 Task: Arrange a 60-minute meeting to discuss market segmentation.
Action: Mouse moved to (71, 126)
Screenshot: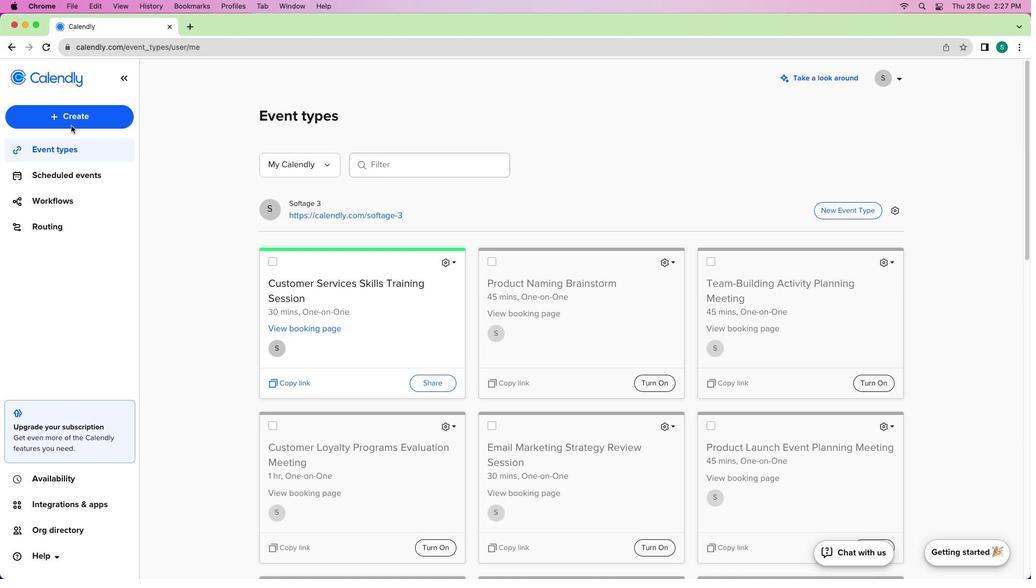 
Action: Mouse pressed left at (71, 126)
Screenshot: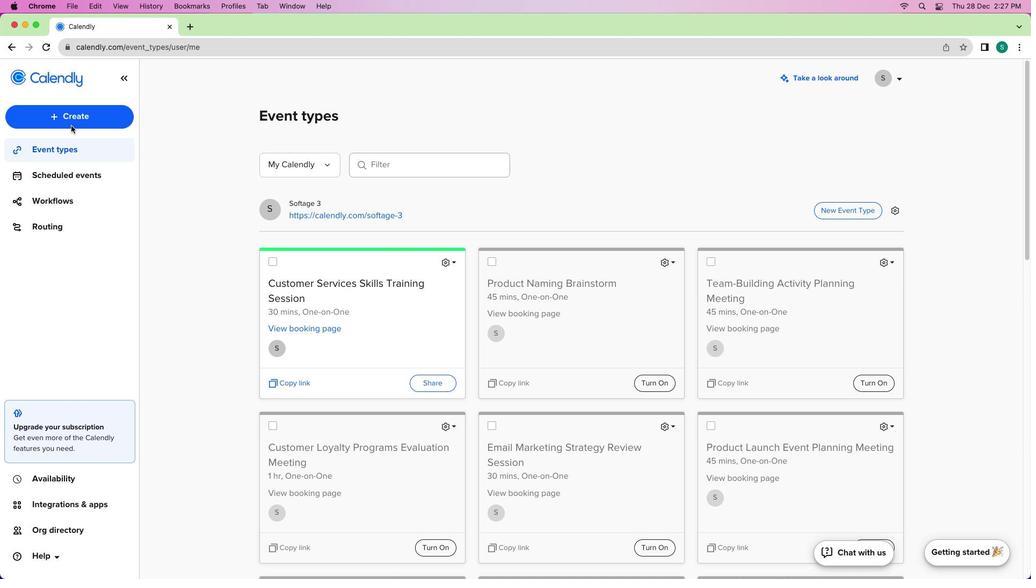 
Action: Mouse moved to (65, 121)
Screenshot: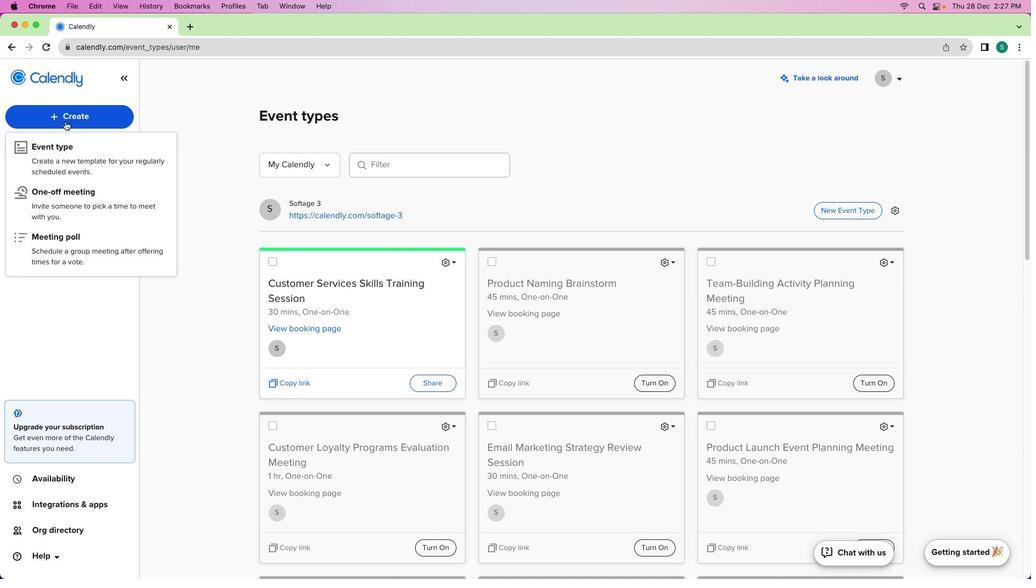 
Action: Mouse pressed left at (65, 121)
Screenshot: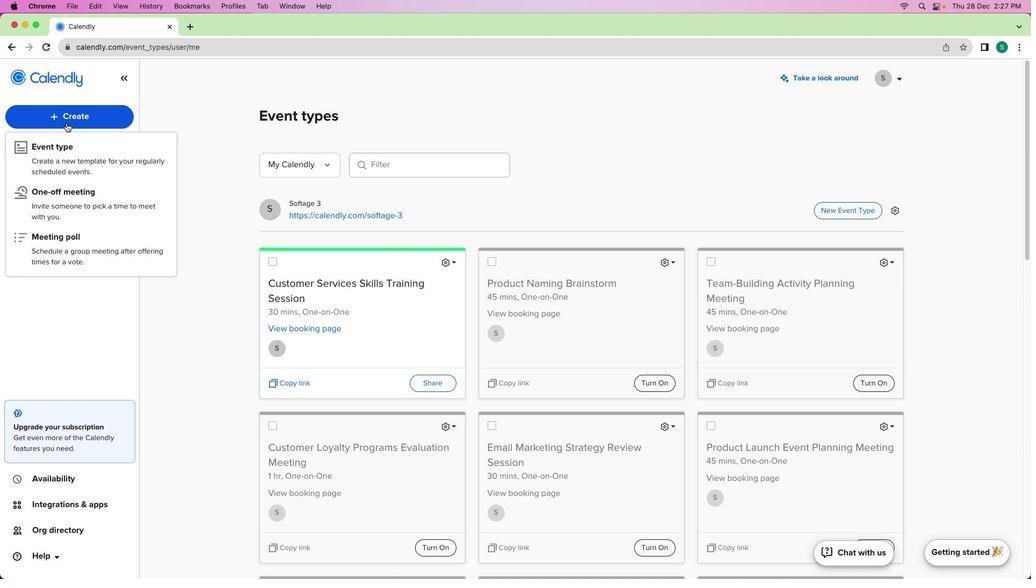 
Action: Mouse moved to (61, 143)
Screenshot: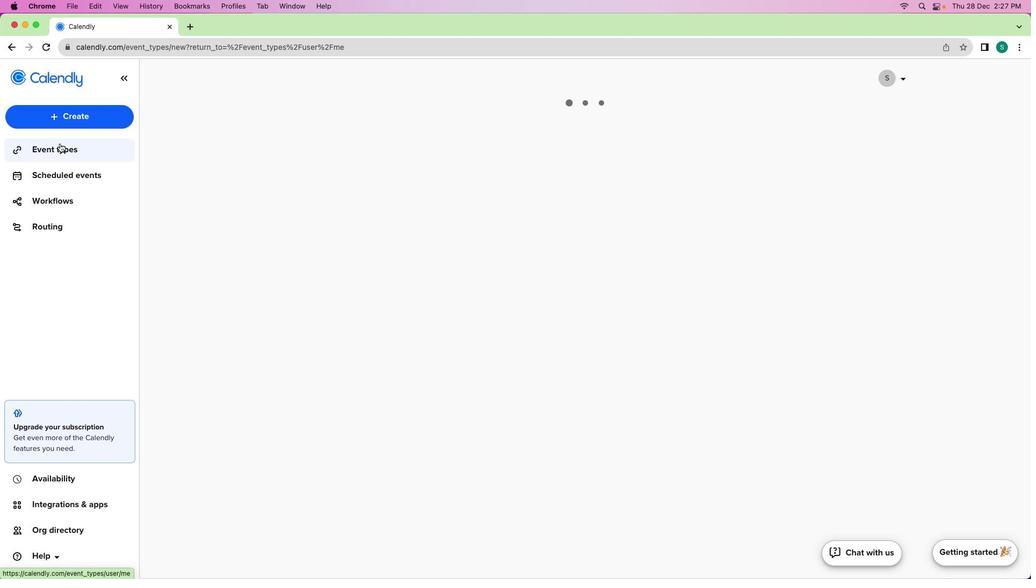 
Action: Mouse pressed left at (61, 143)
Screenshot: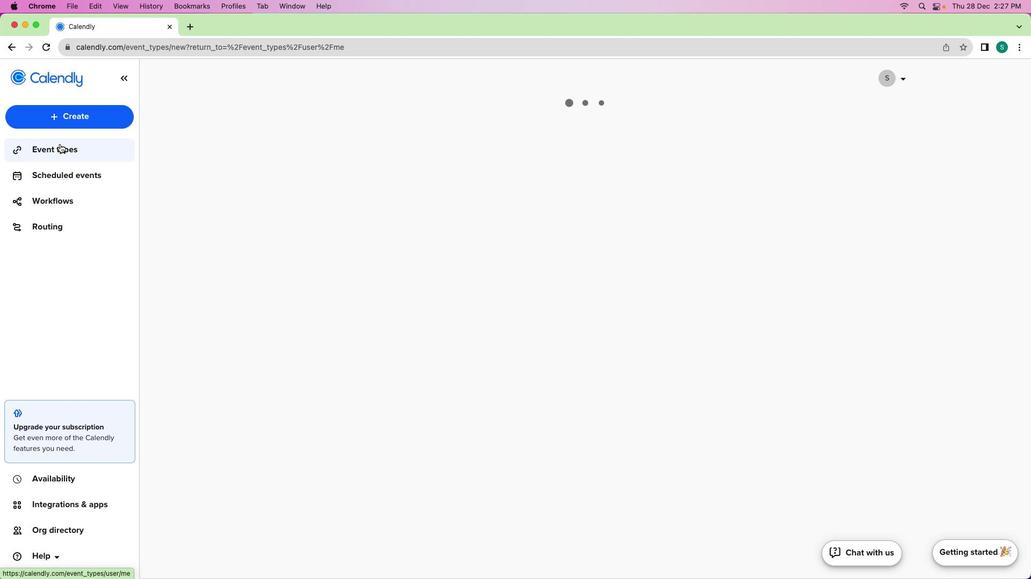 
Action: Mouse moved to (346, 215)
Screenshot: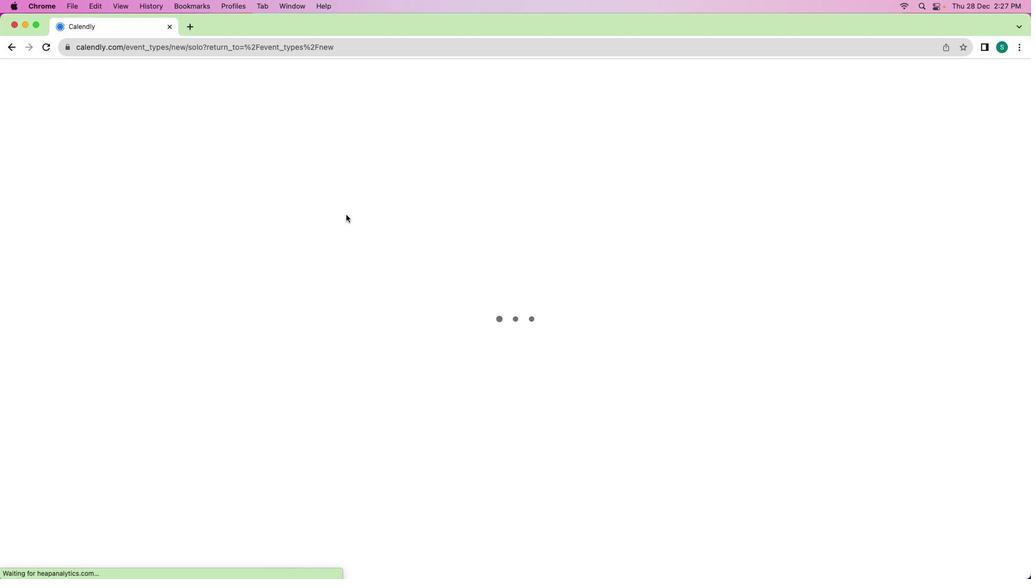 
Action: Mouse pressed left at (346, 215)
Screenshot: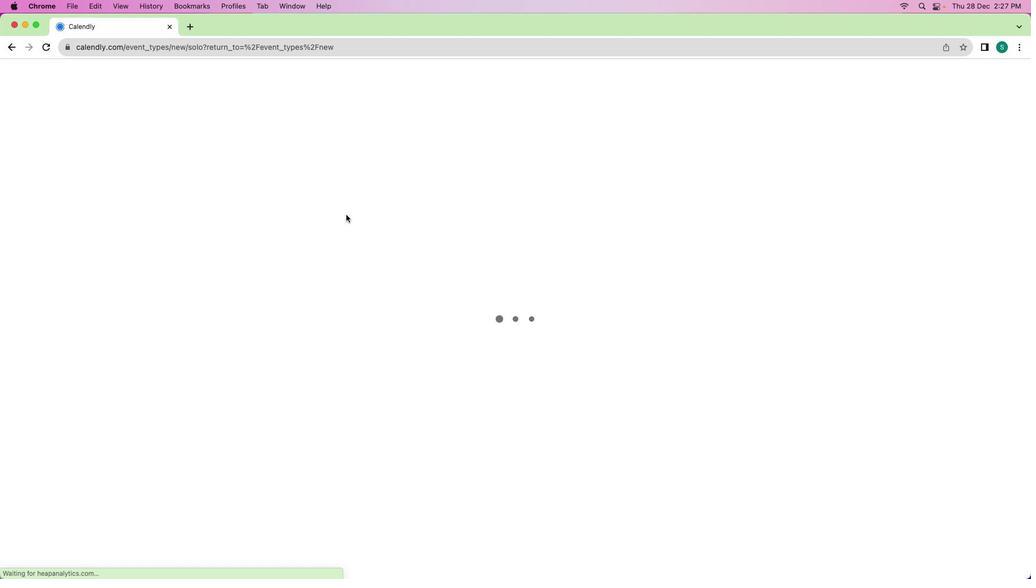
Action: Mouse moved to (127, 167)
Screenshot: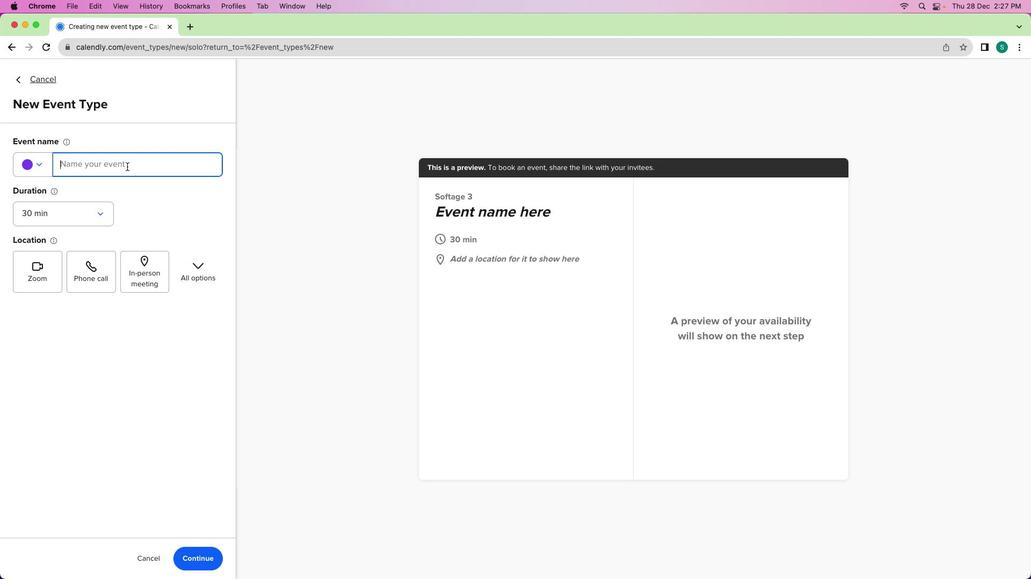 
Action: Mouse pressed left at (127, 167)
Screenshot: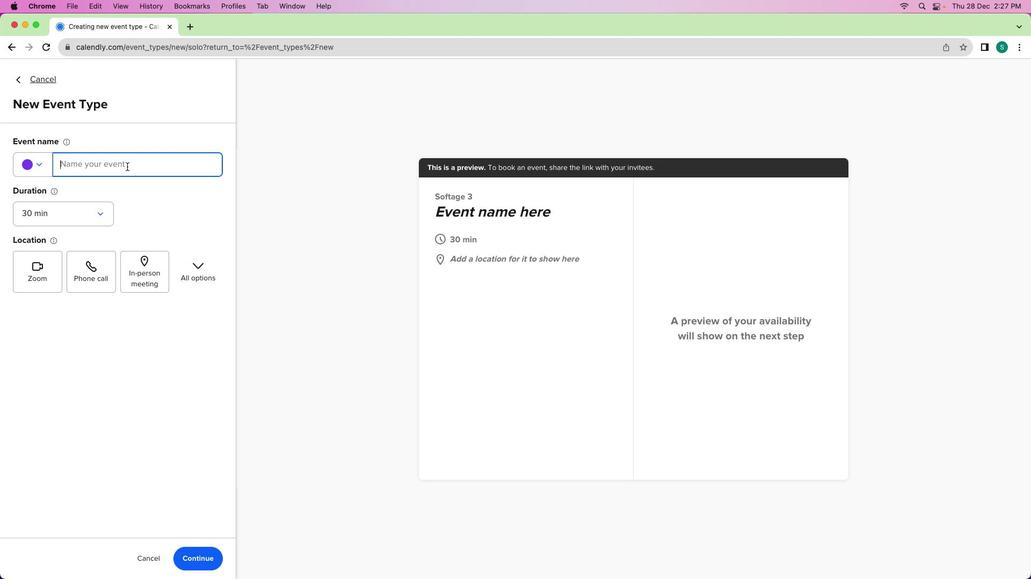 
Action: Mouse moved to (129, 176)
Screenshot: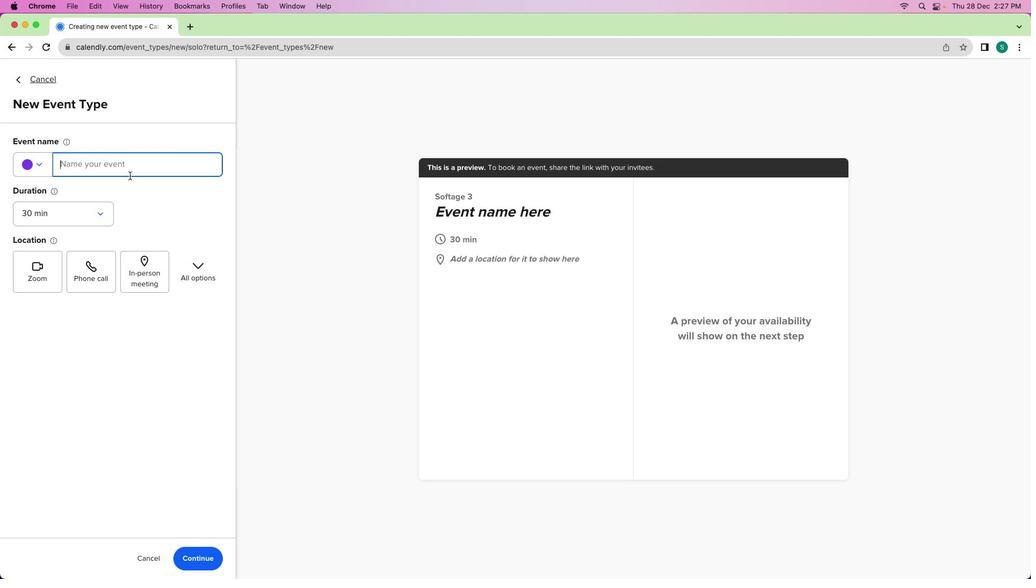 
Action: Key pressed Key.shift'M''a''r''k''e''t'Key.spaceKey.shift'S''e''g''m''e''n''t''a''t''i''o''n'Key.spaceKey.shift'D''i''s''c''u''s''s''i''o''n'Key.spaceKey.shift'M''e''e''t''i''n''g'
Screenshot: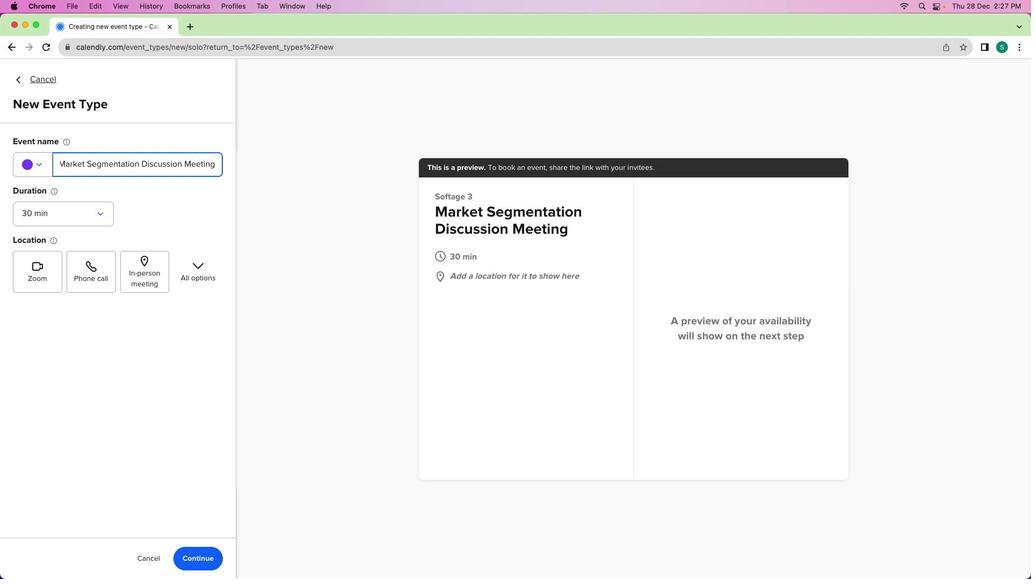 
Action: Mouse moved to (53, 218)
Screenshot: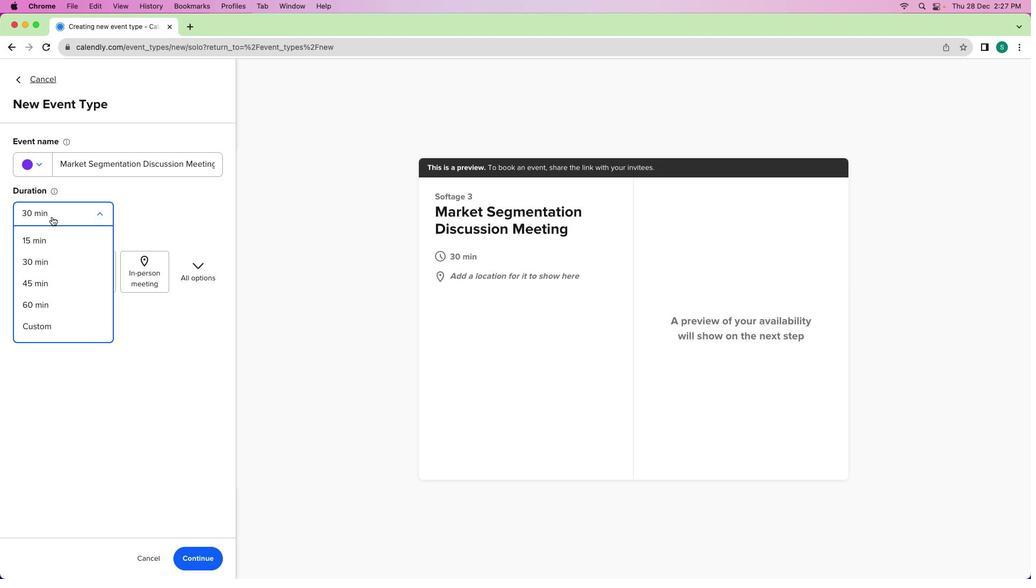 
Action: Mouse pressed left at (53, 218)
Screenshot: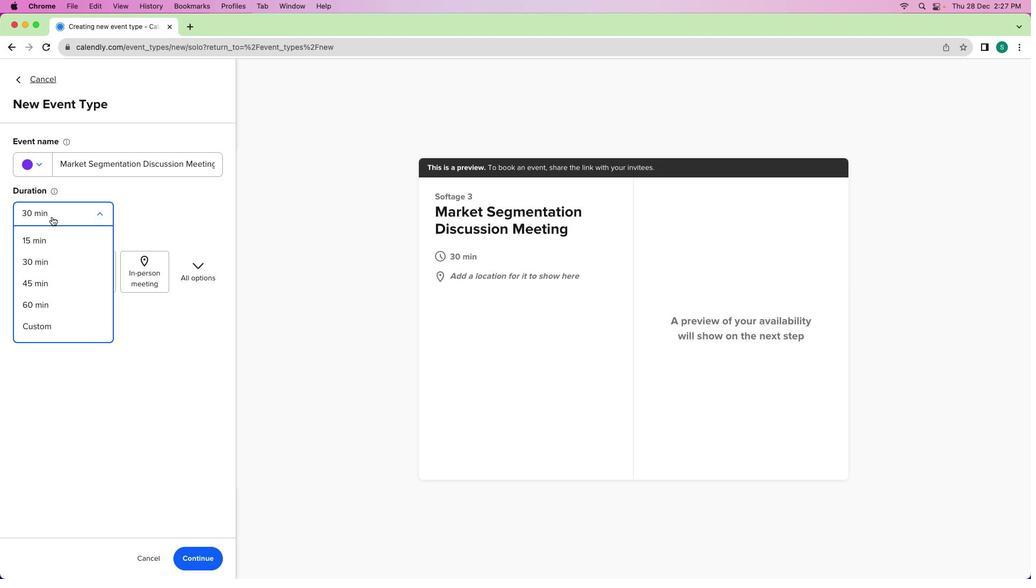 
Action: Mouse moved to (59, 307)
Screenshot: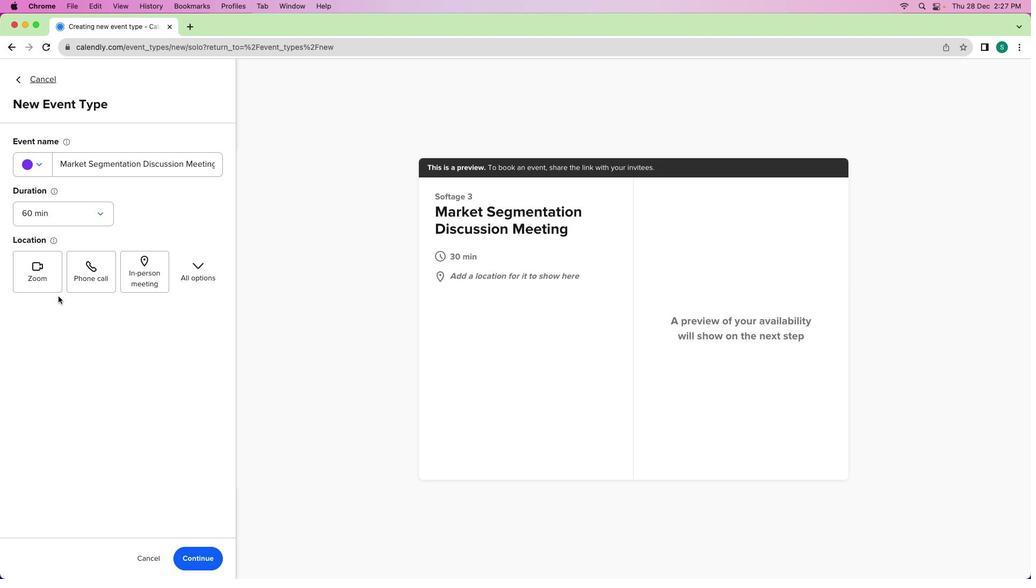 
Action: Mouse pressed left at (59, 307)
Screenshot: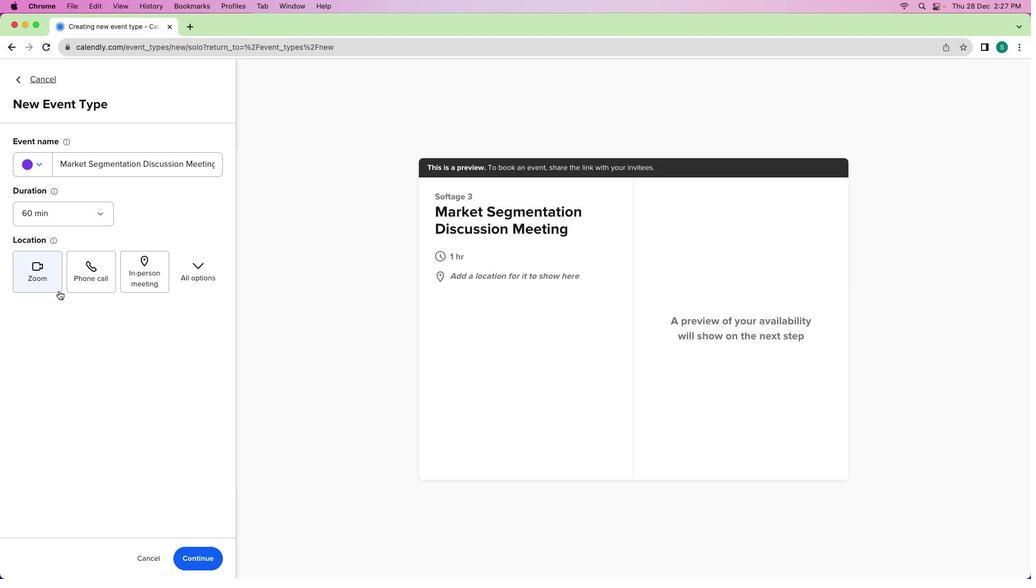 
Action: Mouse moved to (53, 287)
Screenshot: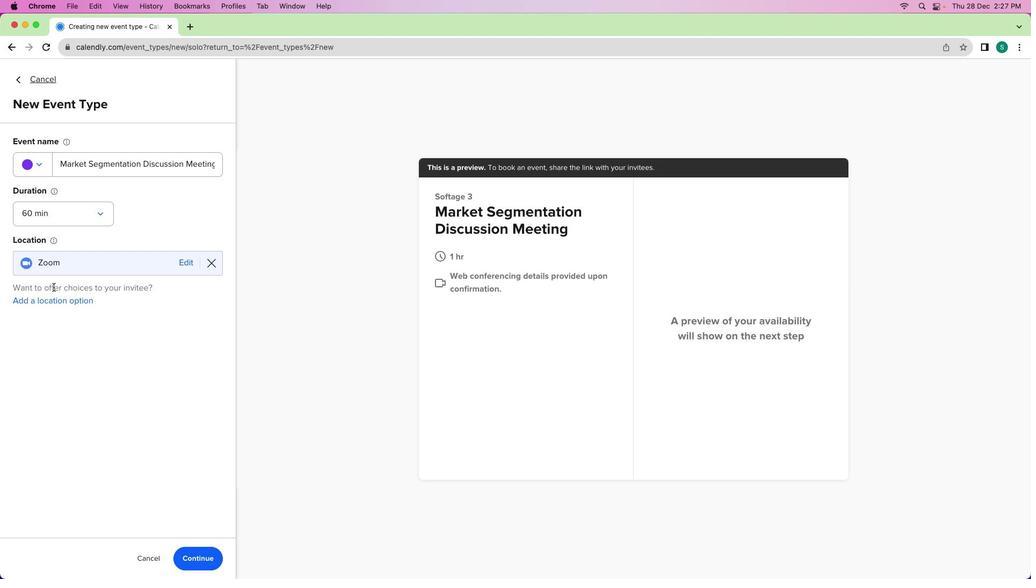 
Action: Mouse pressed left at (53, 287)
Screenshot: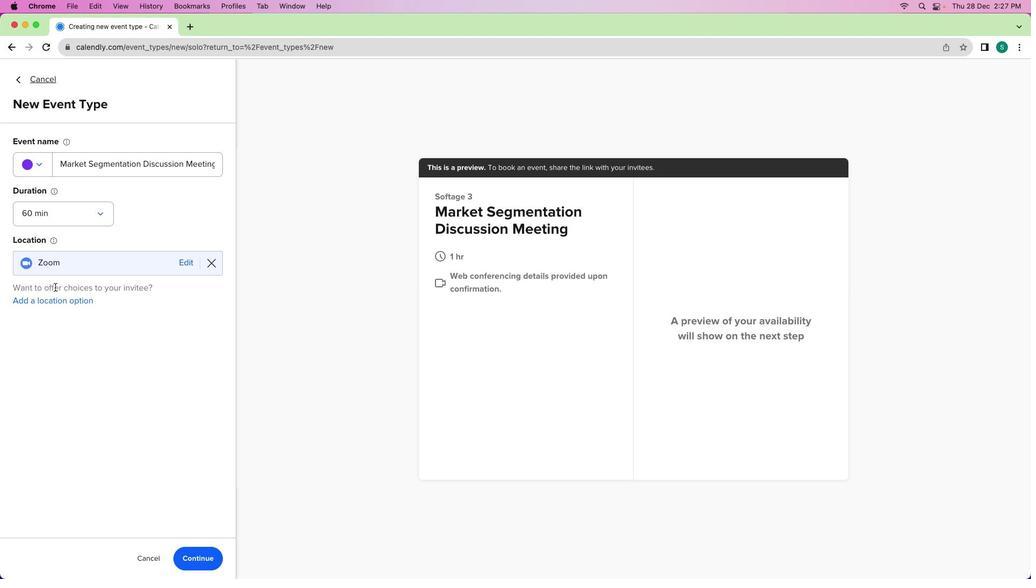 
Action: Mouse moved to (197, 561)
Screenshot: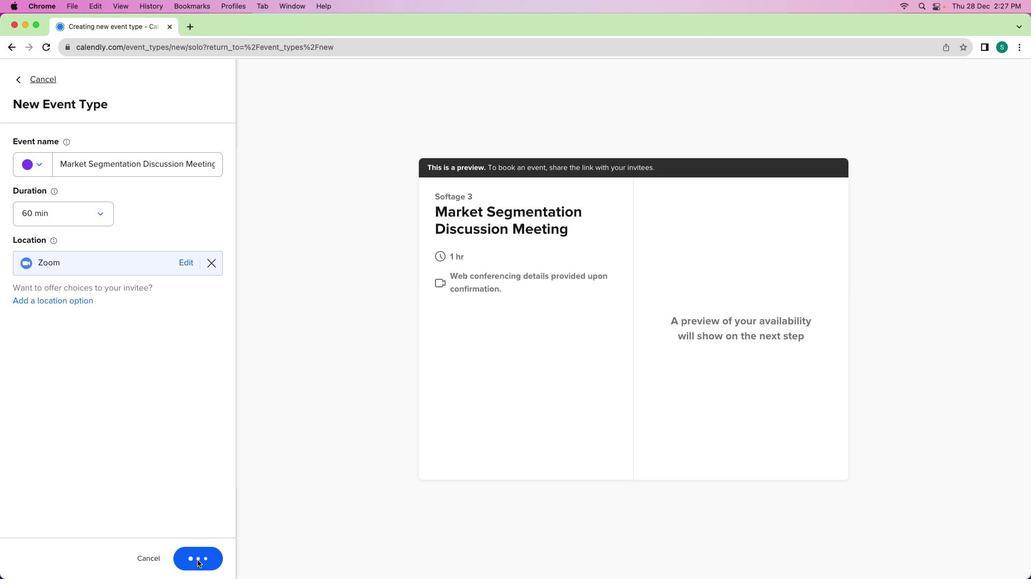 
Action: Mouse pressed left at (197, 561)
Screenshot: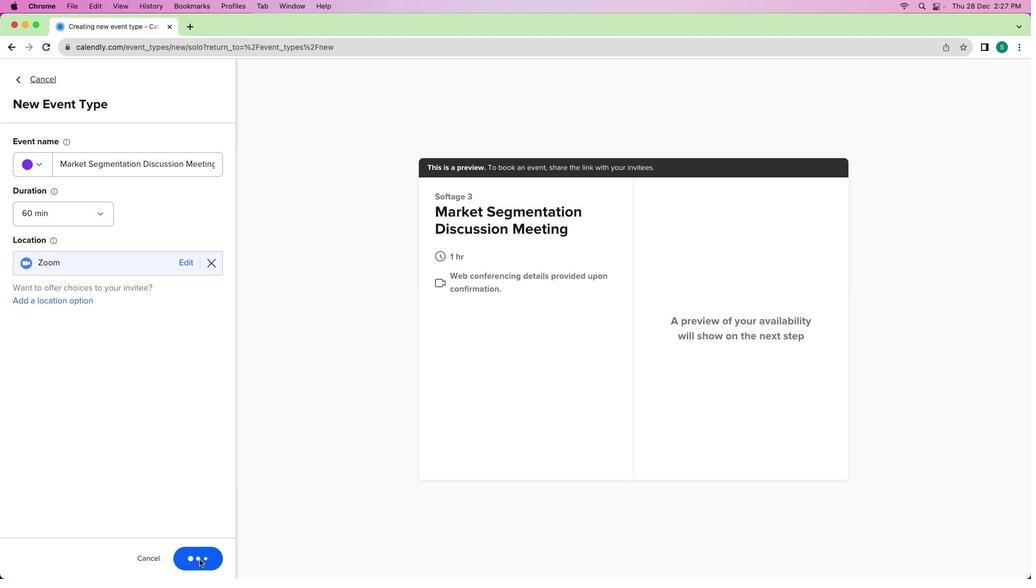 
Action: Mouse moved to (172, 205)
Screenshot: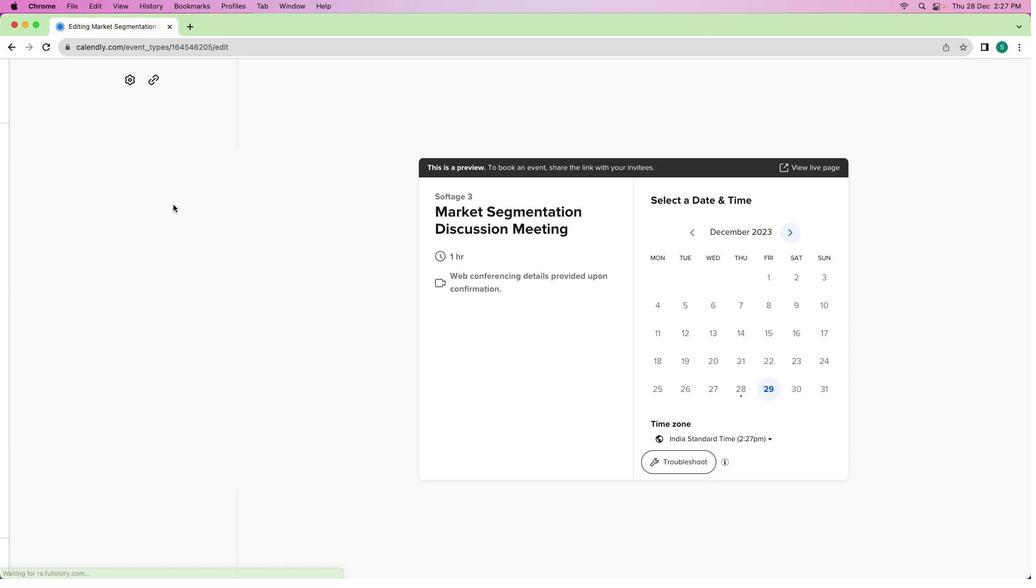 
Action: Mouse pressed left at (172, 205)
Screenshot: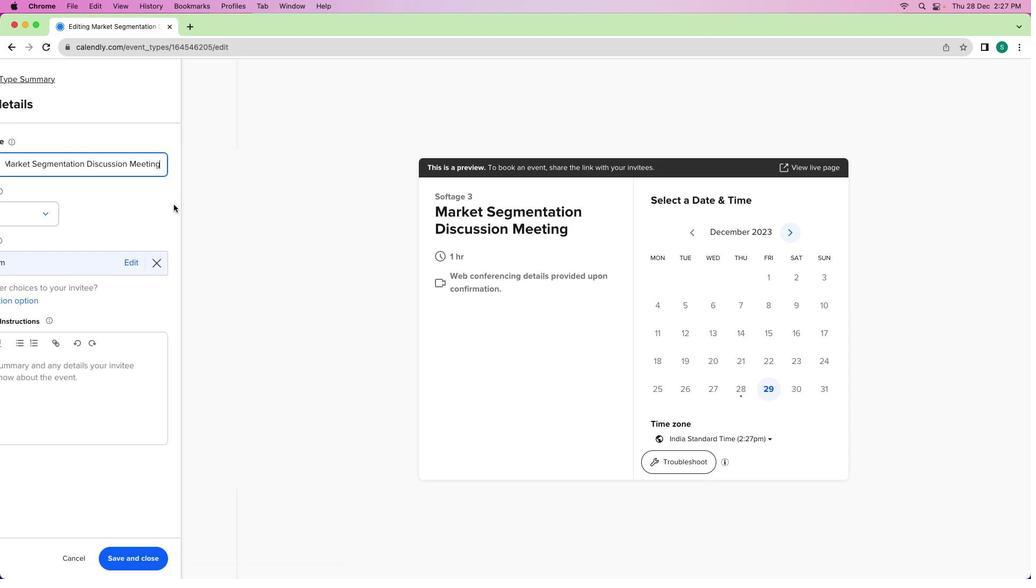
Action: Mouse moved to (146, 373)
Screenshot: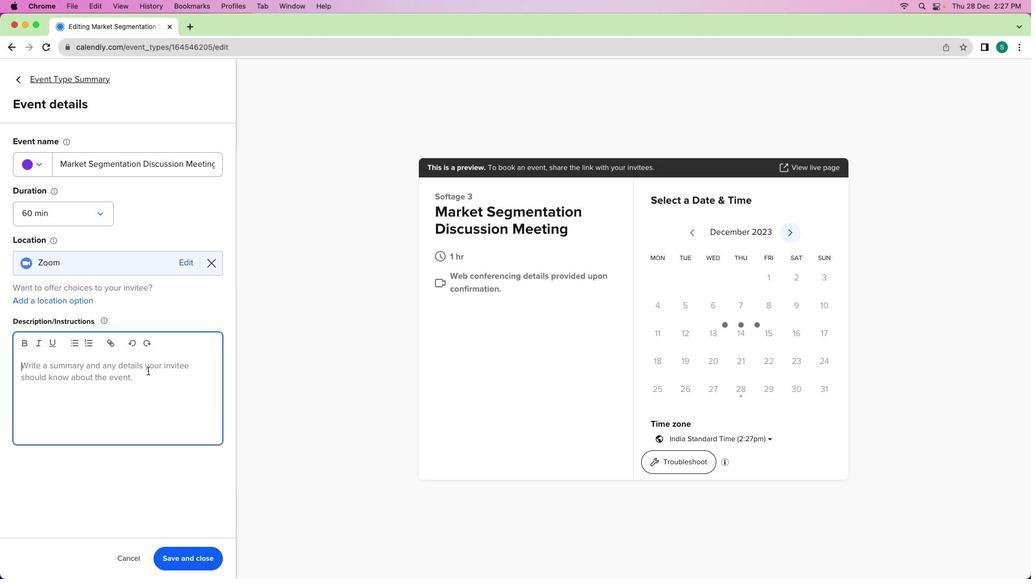 
Action: Mouse pressed left at (146, 373)
Screenshot: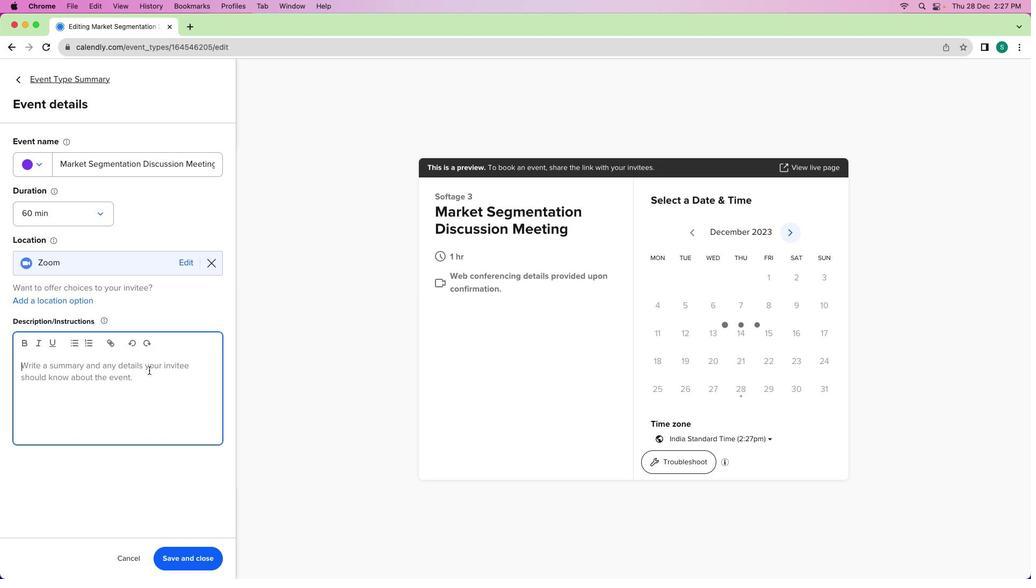 
Action: Mouse moved to (151, 371)
Screenshot: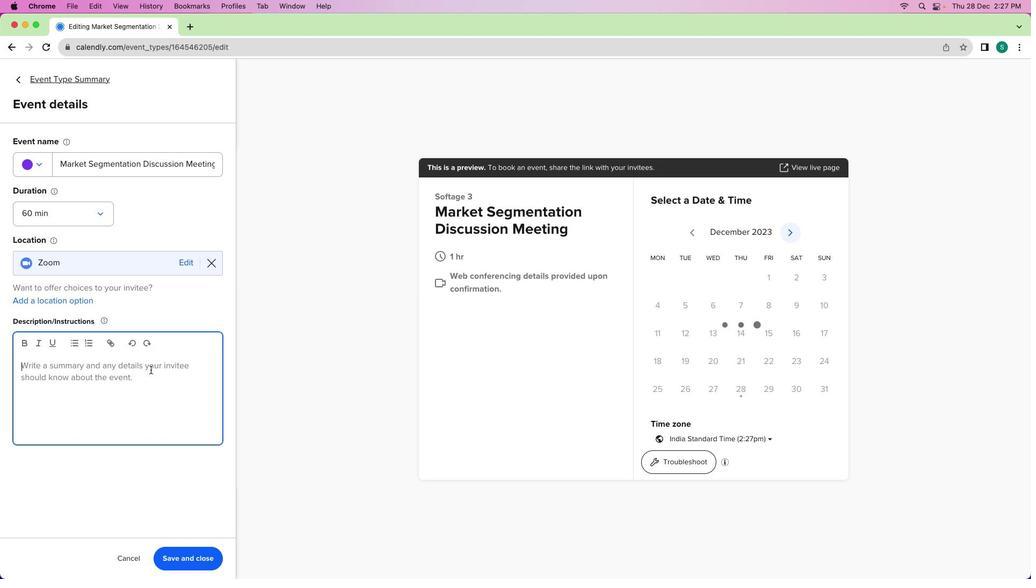 
Action: Key pressed Key.shift'i'Key.shiftKey.backspaceKey.shift'I'Key.space'i''n''v''i''t''e'Key.space'y'Key.backspace'u'Key.backspace'y''o''u'Key.space't''o'Key.space'a'Key.space'c''o''m''p''r''e''h''e''n''s''i''v''e'Key.space'6''0''-''m''i''n''u''t''e'Key.space'm''e''e''t''i''n''g'Key.space'd''e''d''i''c''a''t''e''d'Key.space't''o'Key.space'd''i''s''c''u''s''s''i''n''g'Key.space'm''a''r''k''e''t'Key.space's''e''g''m''e''n''t''.'Key.left't''a''t'Key.backspaceKey.backspaceKey.backspace'a''t''i''o''n'Key.downKey.space'i'Key.backspaceKey.shift'I''n'Key.space't''h''i''s'Key.space's''e''s''s''i''o''n'','Key.space'w''e'Key.space'w''i''l''l'Key.space'e''x''p''l''o''r''e'Key.space'p''o''t''e''n''t''i''a''l'Key.space'm''a''r''k''e''t'Key.space's''e''g''m''e''n''t''s''.'Key.backspace','Key.space'a''n''a''l''y''z''e'Key.space'c''u''t''s'Key.backspaceKey.backspace's''t''o''m''e''r'Key.space'd''e''m''o''g''r''a''p''h''i''c''s''m'Key.backspace','Key.space'a''n''d'Key.space's''t''r''a''t''e''g''i''z''e'Key.space'o''n'Key.space'e''f''f''e''c''t''i''v''e''n''e''s''s'Key.spaceKey.backspaceKey.backspaceKey.backspaceKey.backspaceKey.backspaceKey.space's''e''g''m''e''n''t''a''t''i''o''n'Key.space'a''p''p''r''o''a''c''h''e''s'Key.space't''o'Key.space't''a''i''l''o''r'Key.space'o''u''r'Key.space'm''a''r''k''e''t''i''n''g'Key.space'e''f''f''o''r''t''s''.'
Screenshot: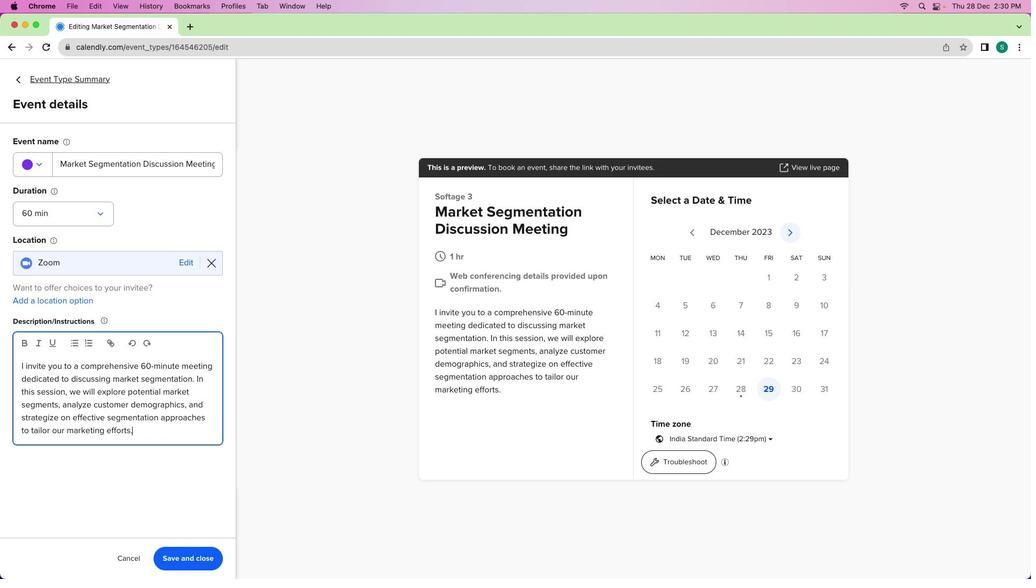 
Action: Mouse moved to (199, 561)
Screenshot: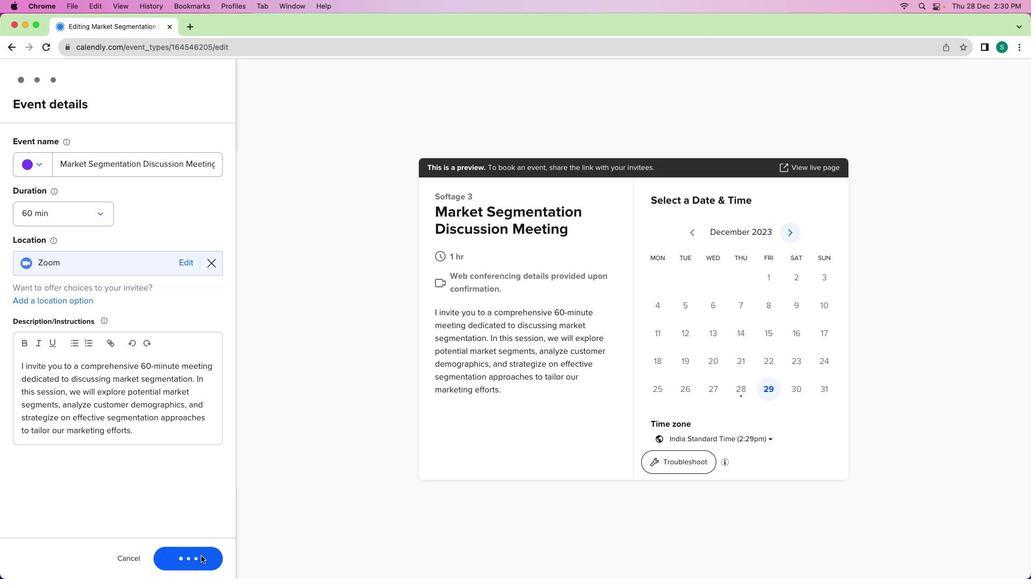
Action: Mouse pressed left at (199, 561)
Screenshot: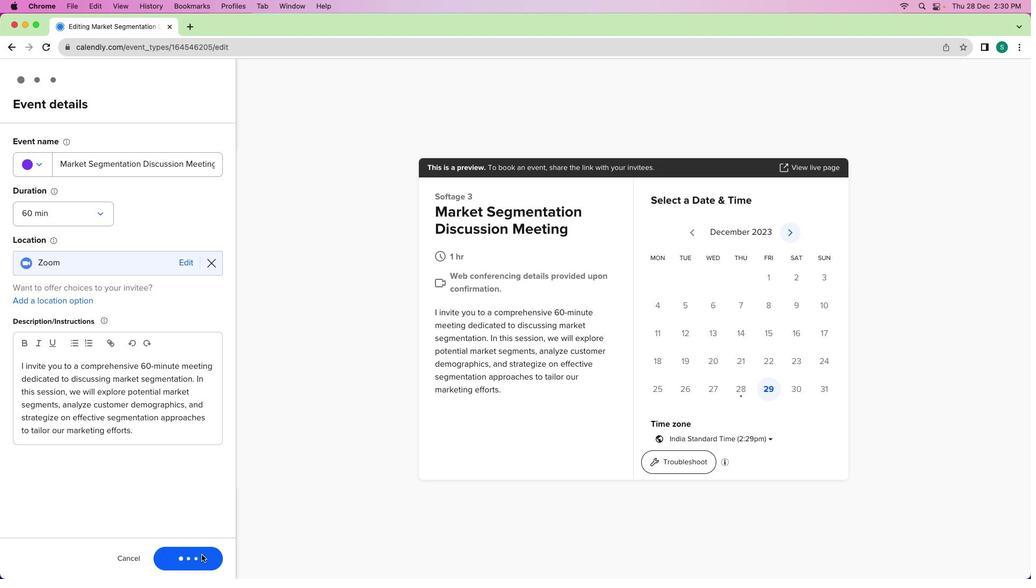 
Action: Mouse moved to (250, 512)
Screenshot: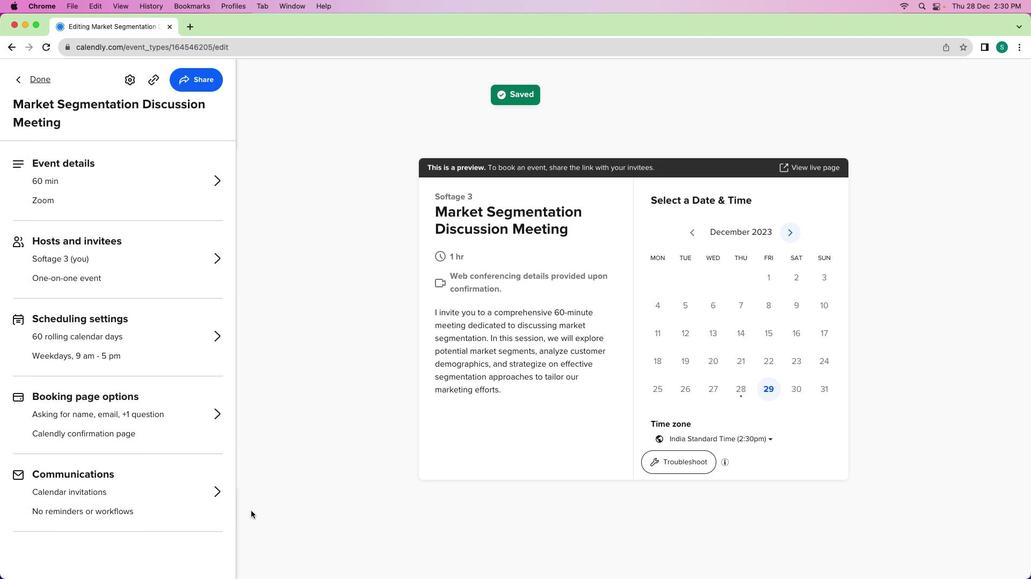 
Action: Mouse pressed left at (250, 512)
Screenshot: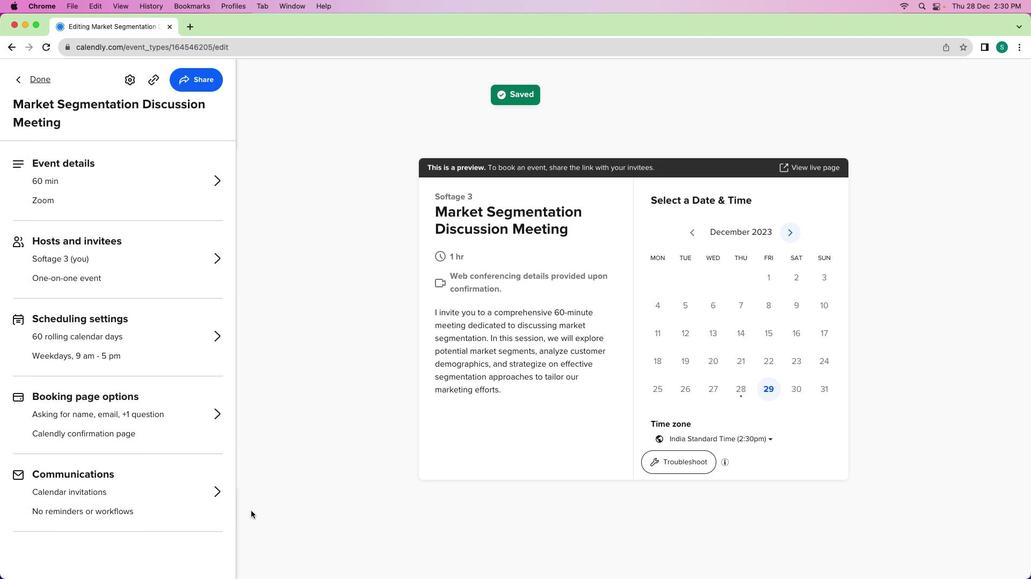 
Action: Mouse moved to (28, 78)
Screenshot: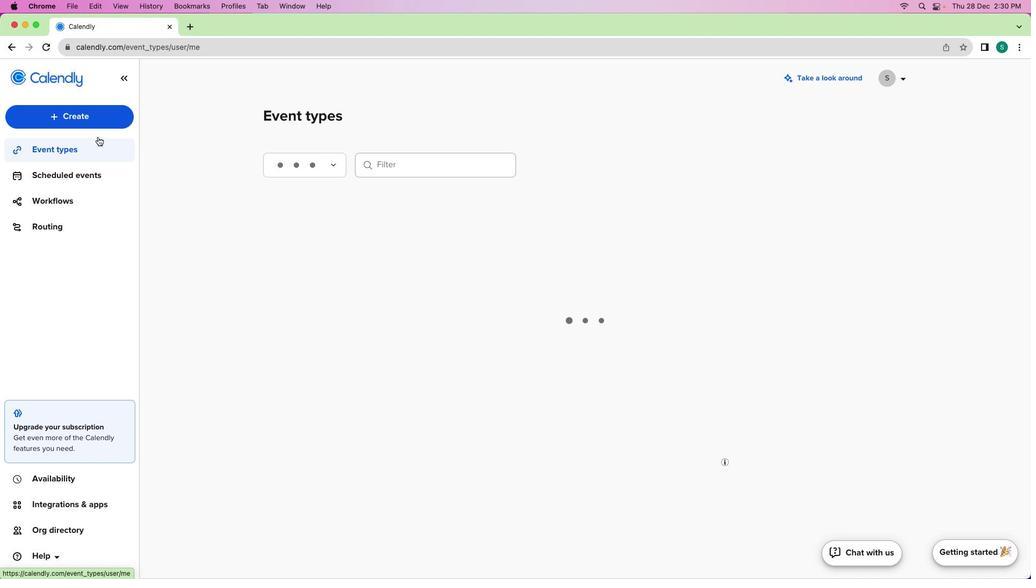 
Action: Mouse pressed left at (28, 78)
Screenshot: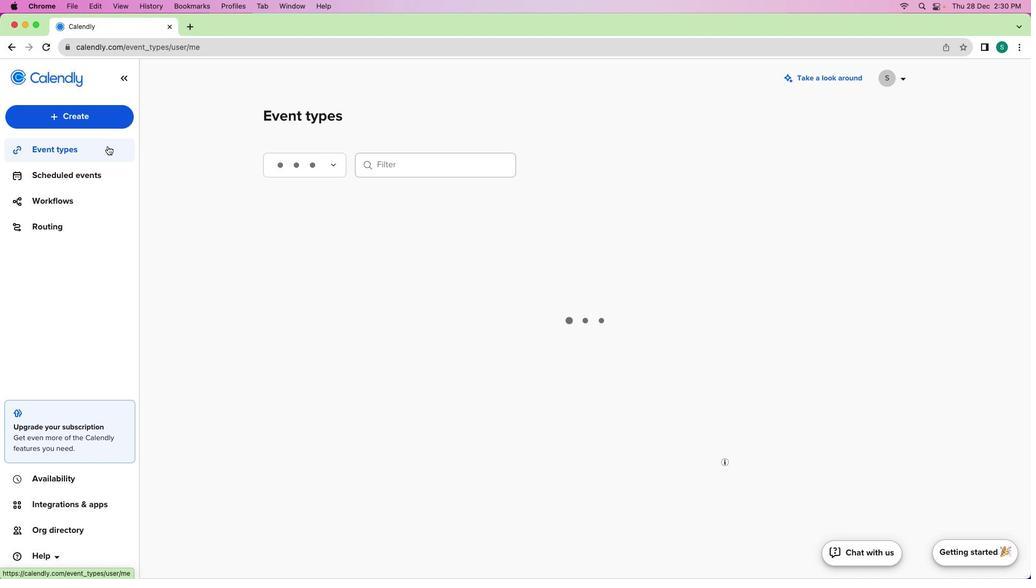 
Action: Mouse moved to (396, 336)
Screenshot: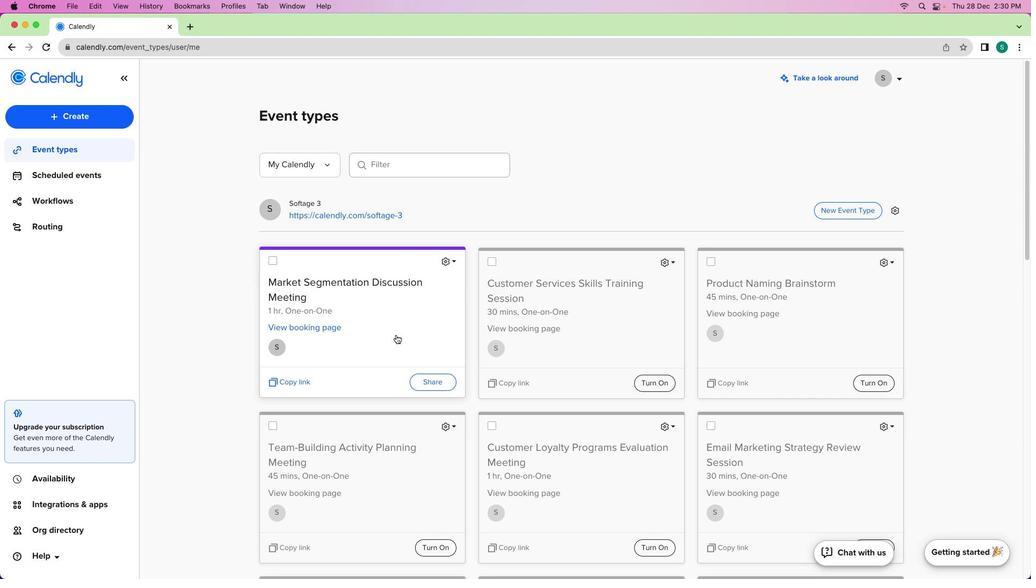 
